 Task: Set the Company name to "Matches regex" while find invoice.
Action: Mouse moved to (134, 21)
Screenshot: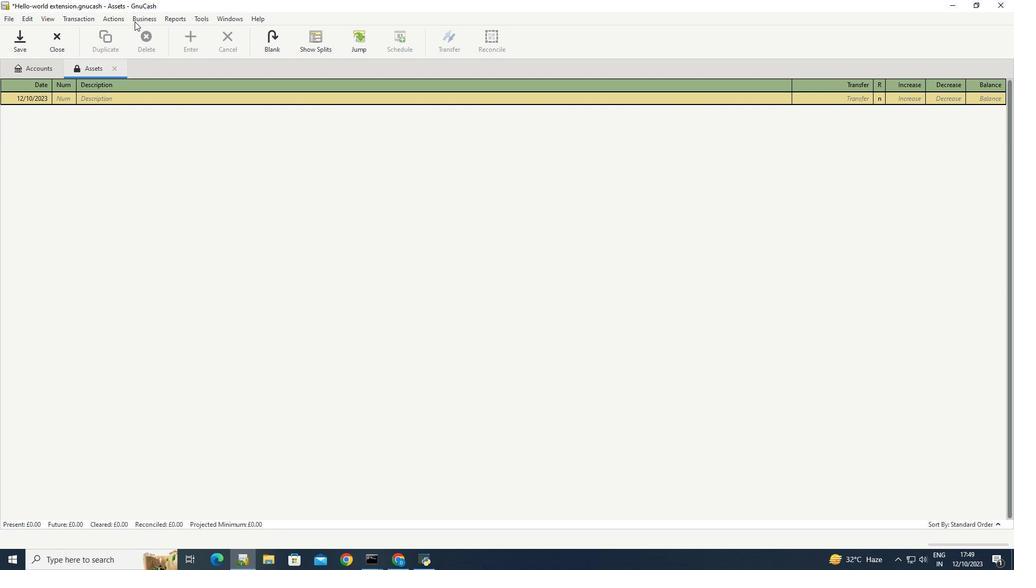 
Action: Mouse pressed left at (134, 21)
Screenshot: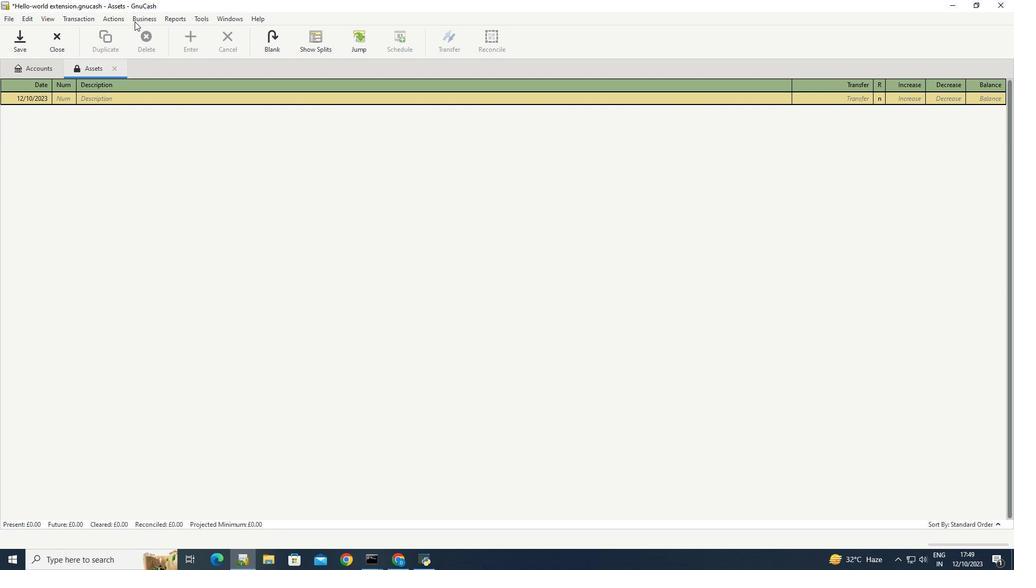 
Action: Mouse moved to (269, 84)
Screenshot: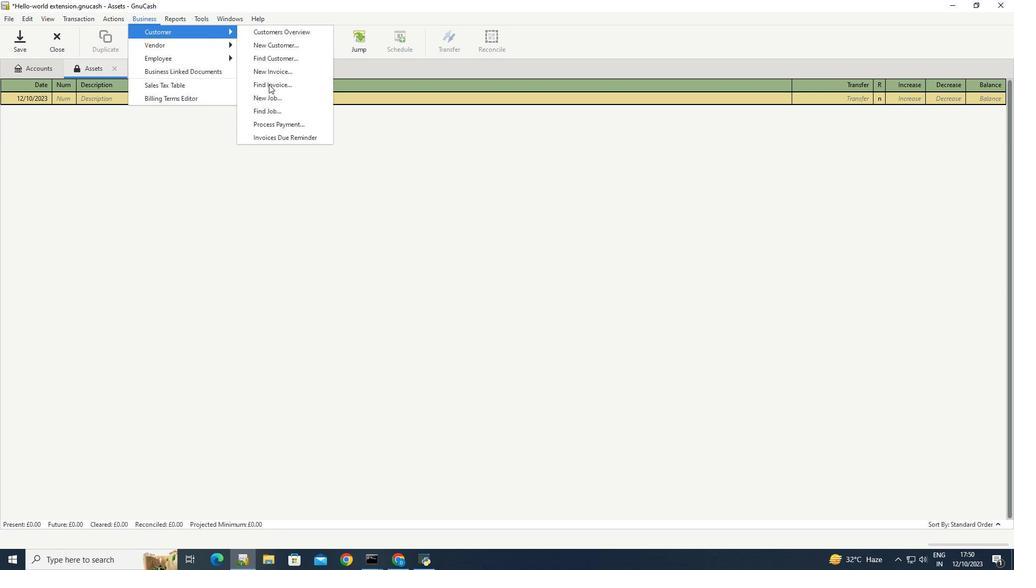 
Action: Mouse pressed left at (269, 84)
Screenshot: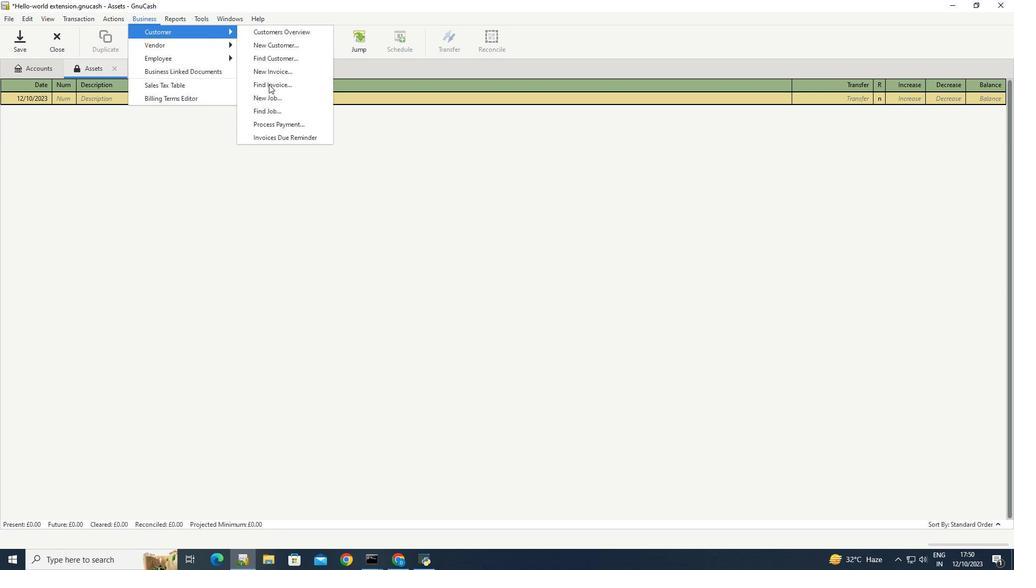 
Action: Mouse moved to (398, 250)
Screenshot: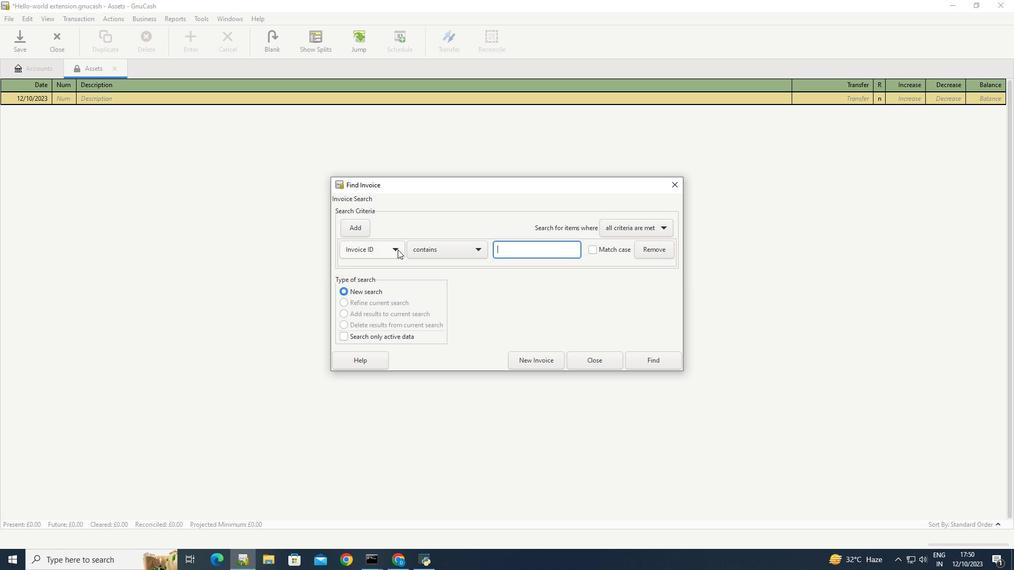 
Action: Mouse pressed left at (398, 250)
Screenshot: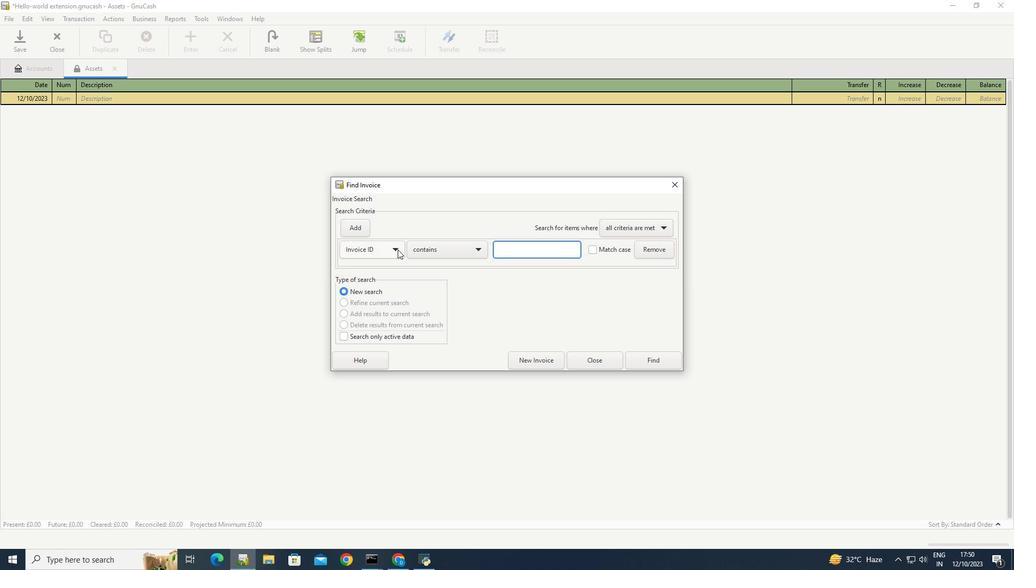
Action: Mouse moved to (379, 270)
Screenshot: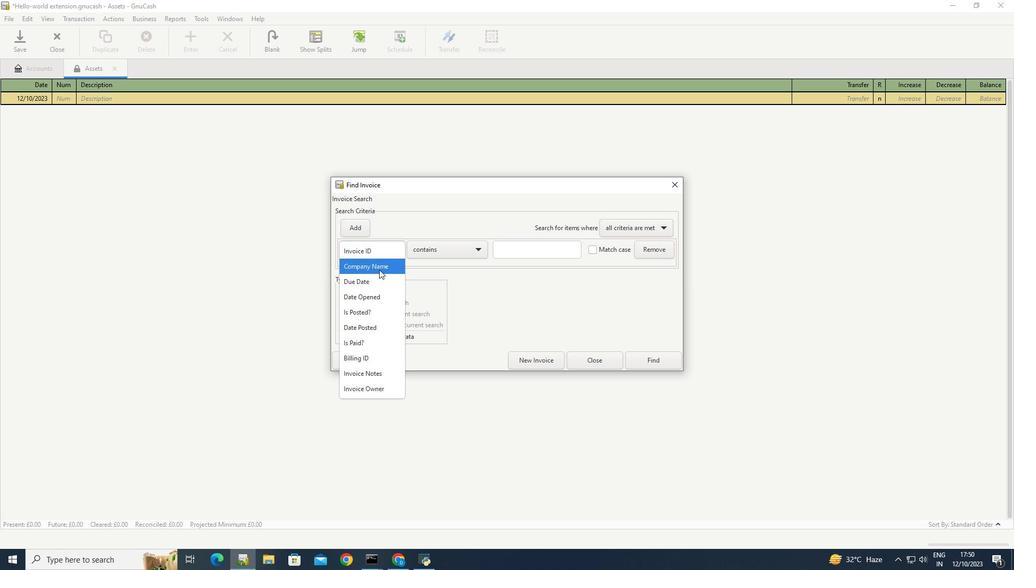 
Action: Mouse pressed left at (379, 270)
Screenshot: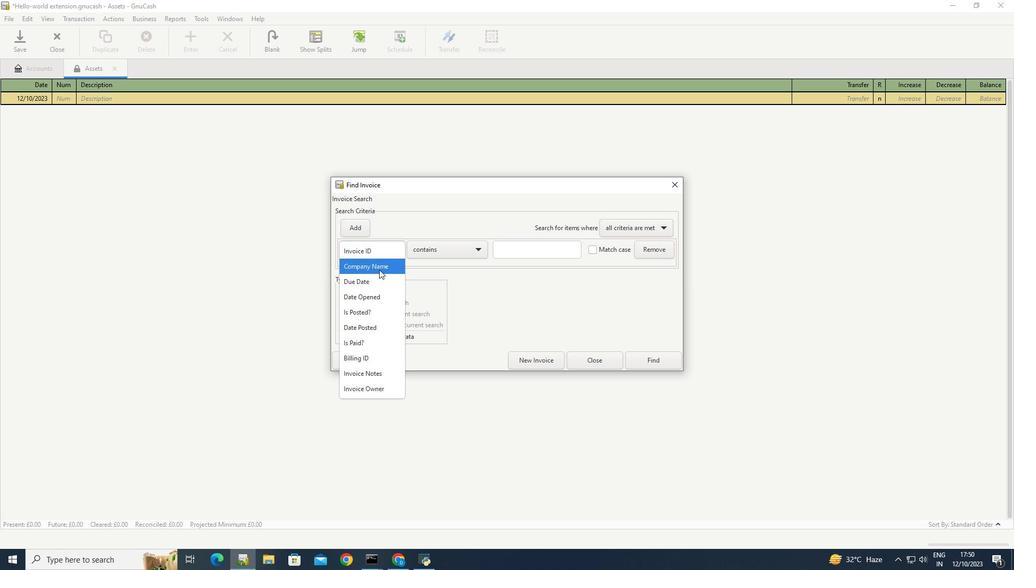 
Action: Mouse moved to (476, 248)
Screenshot: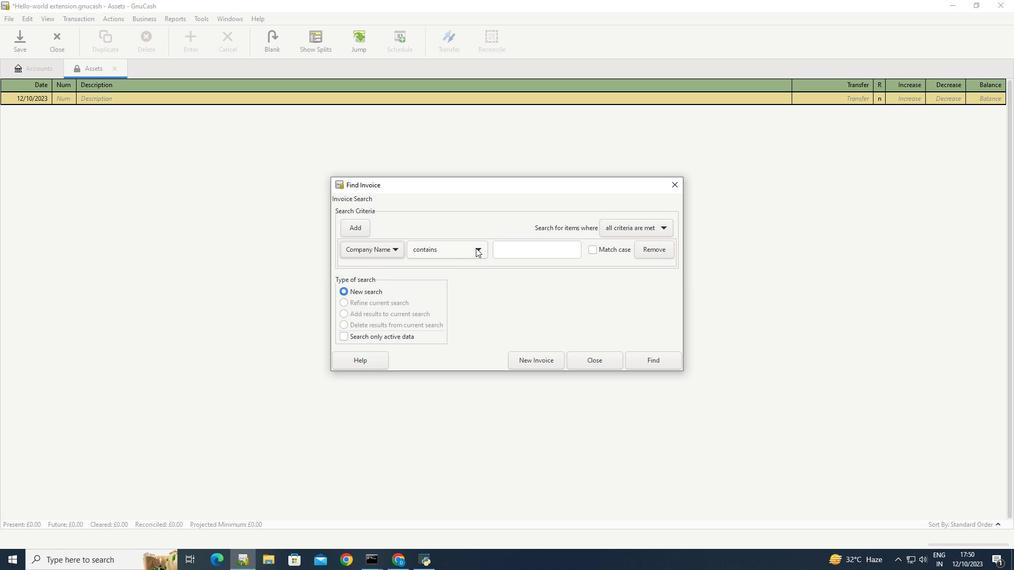 
Action: Mouse pressed left at (476, 248)
Screenshot: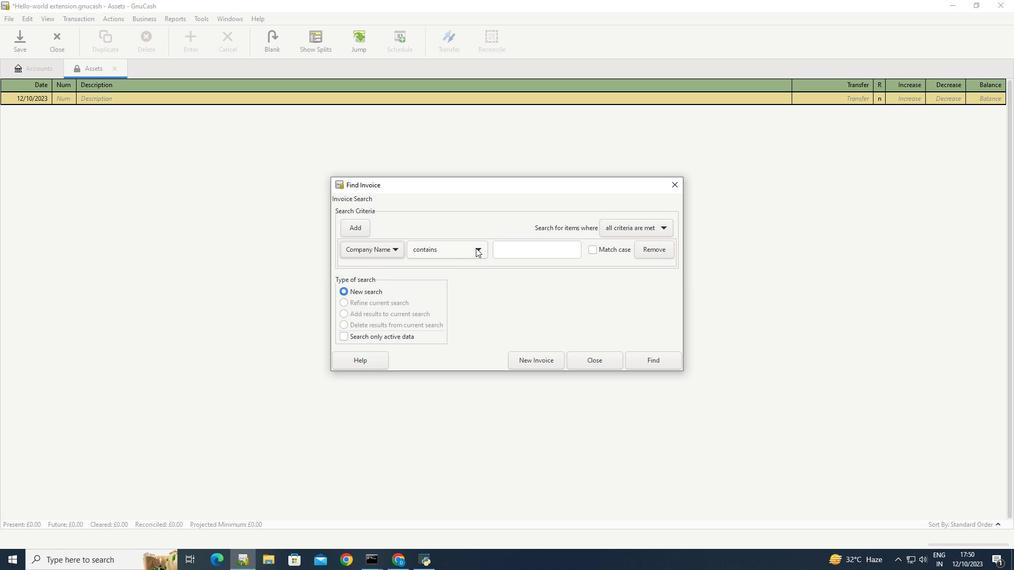 
Action: Mouse moved to (449, 282)
Screenshot: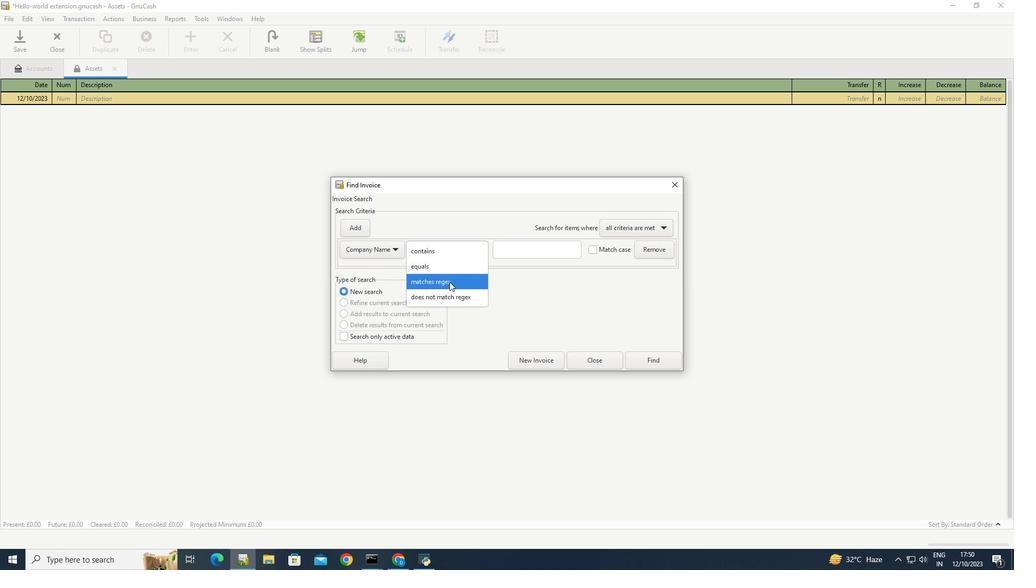 
Action: Mouse pressed left at (449, 282)
Screenshot: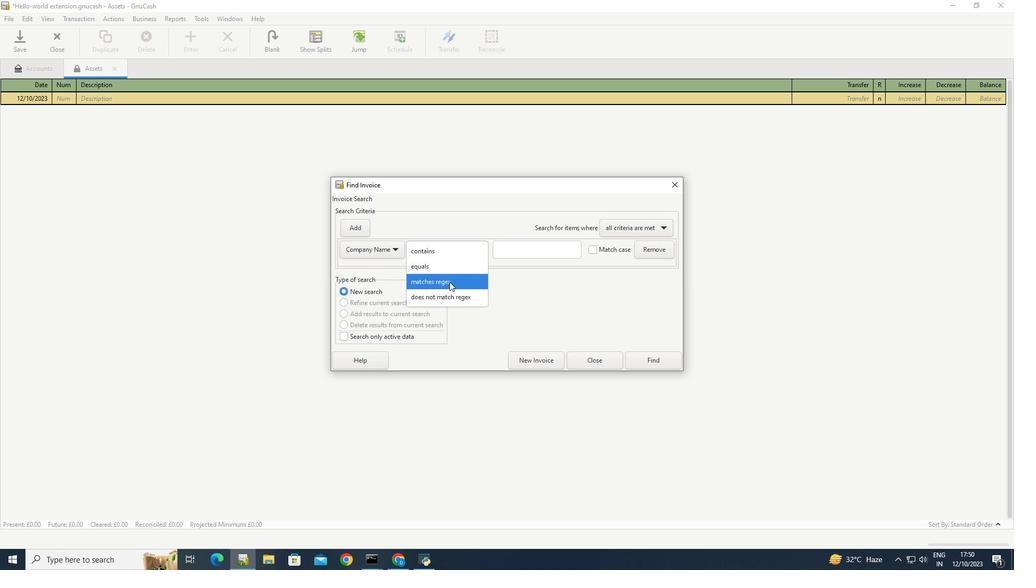 
Action: Mouse moved to (507, 291)
Screenshot: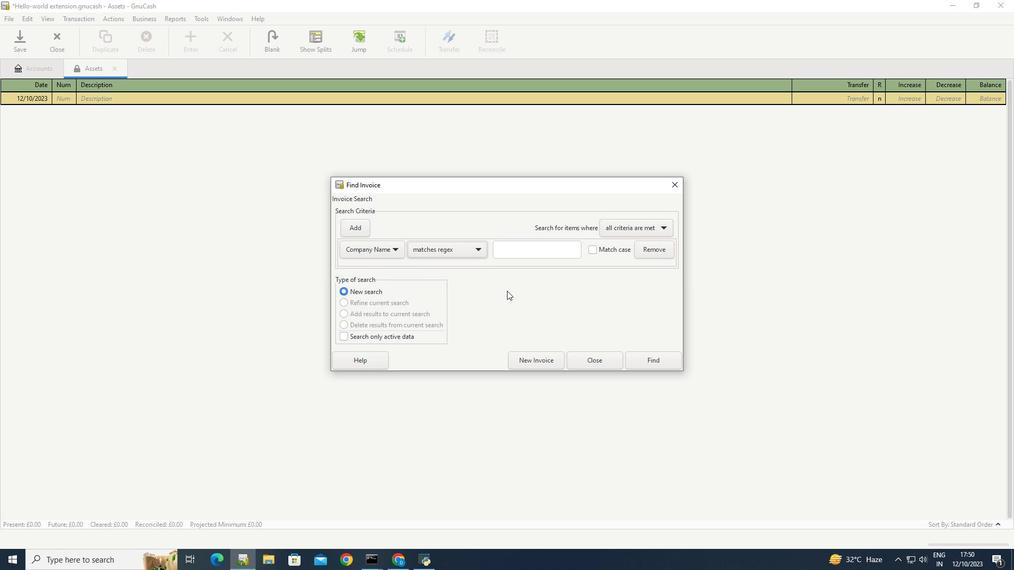 
Action: Mouse pressed left at (507, 291)
Screenshot: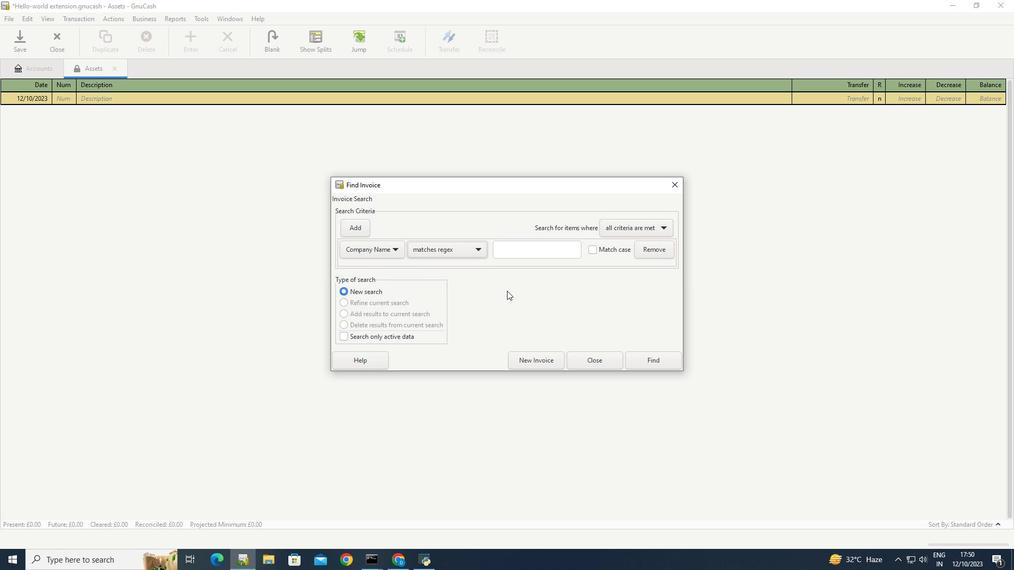 
